 Task: Use Concrete Jungle Effect in this video Movie B.mp4
Action: Mouse moved to (288, 195)
Screenshot: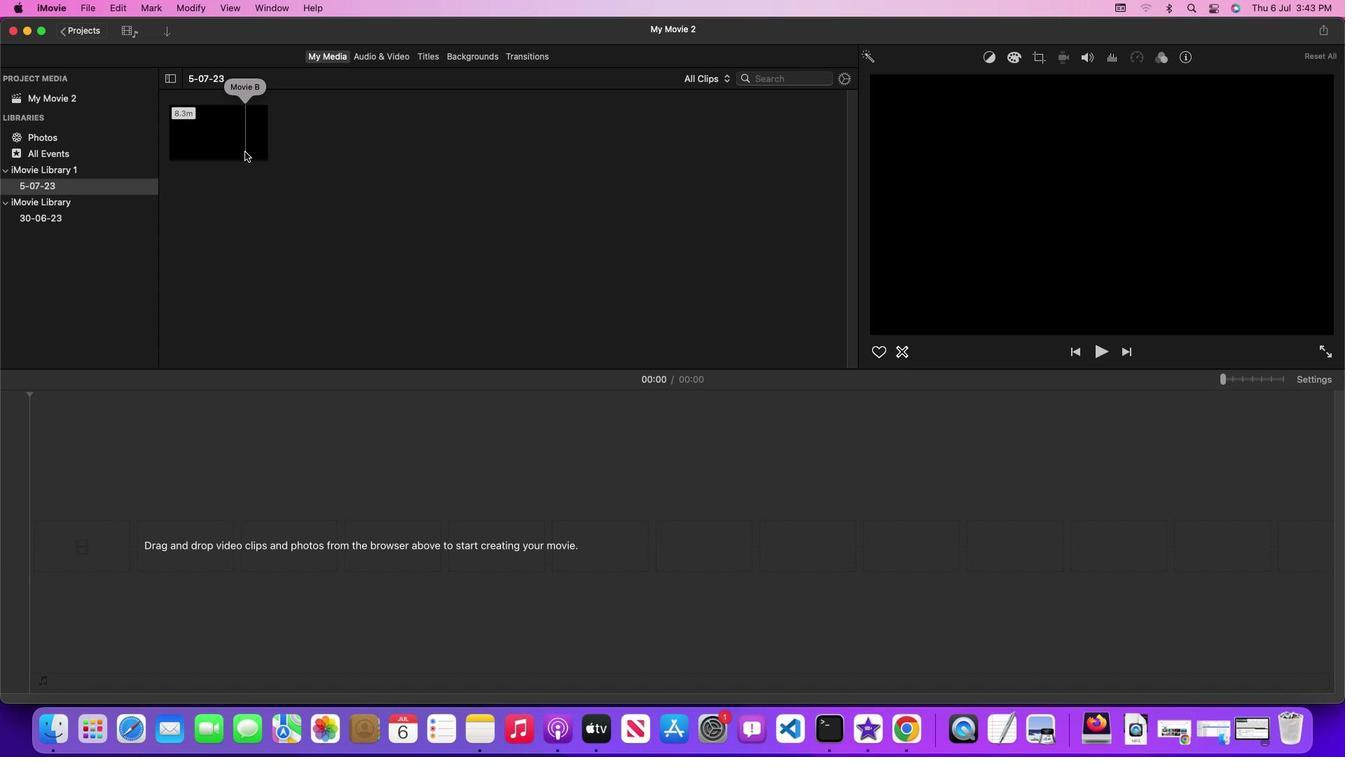 
Action: Mouse pressed left at (288, 195)
Screenshot: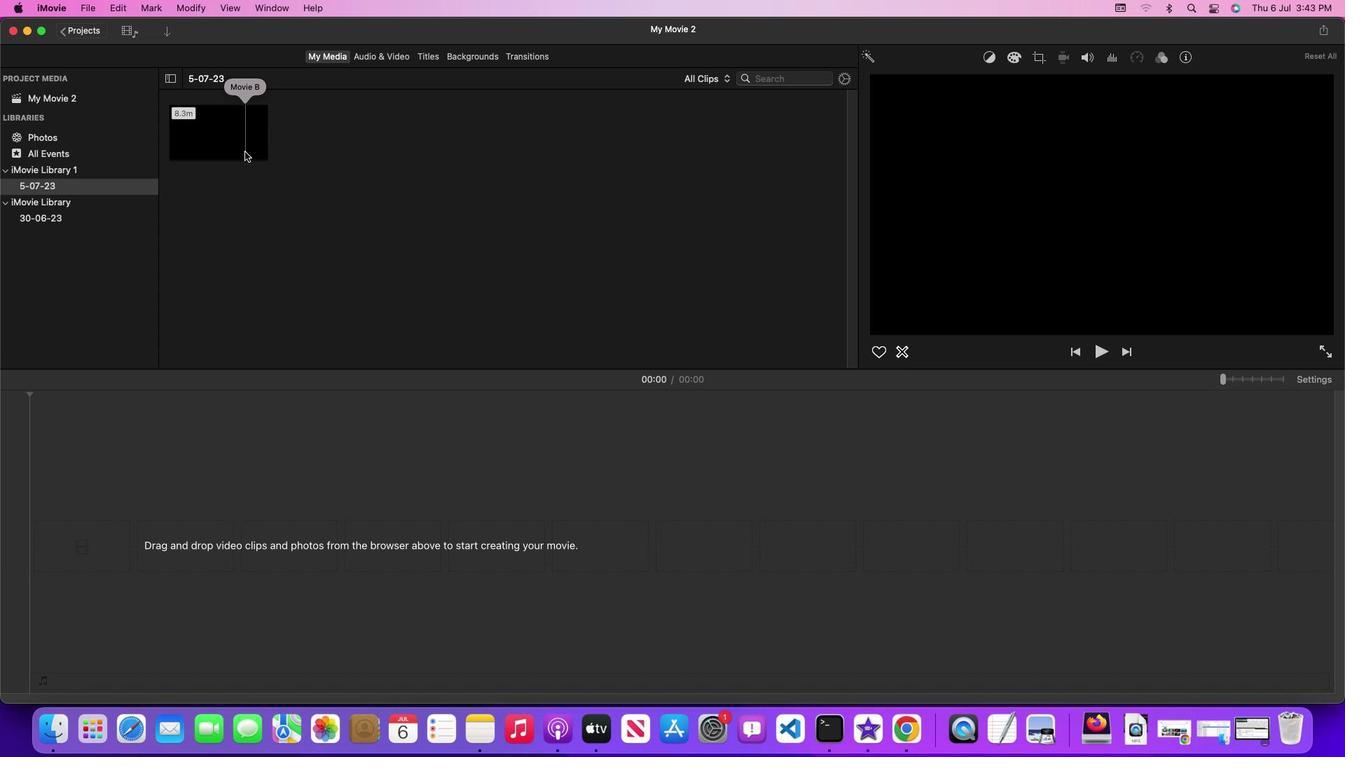 
Action: Mouse moved to (288, 187)
Screenshot: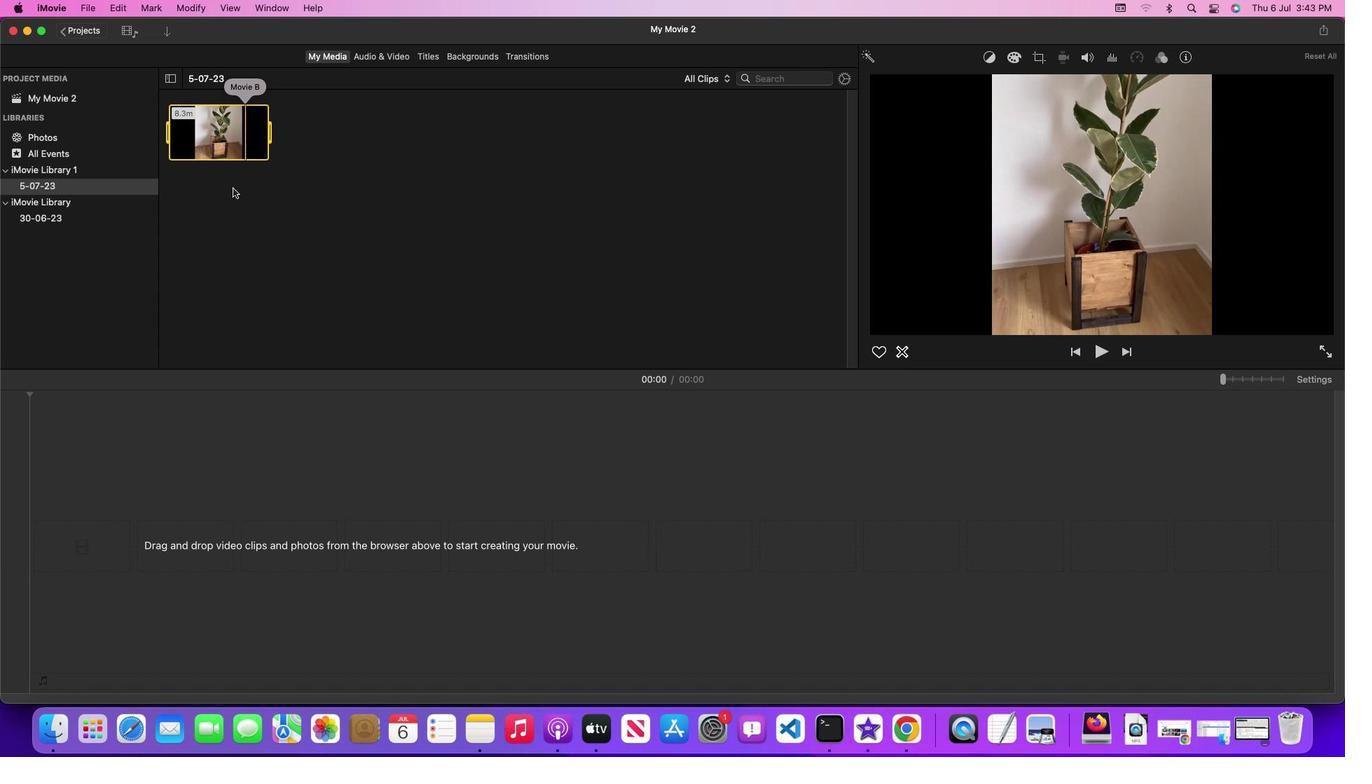 
Action: Mouse pressed left at (288, 187)
Screenshot: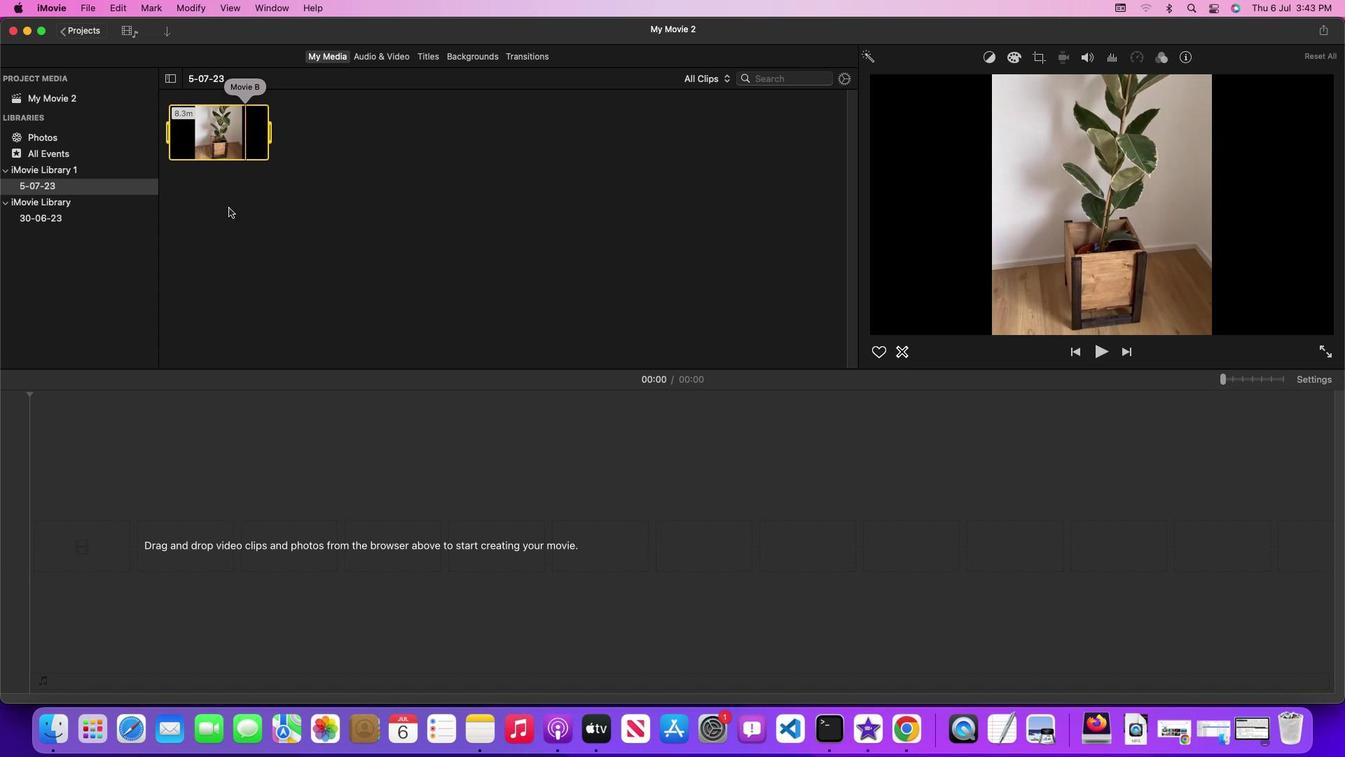 
Action: Mouse moved to (428, 98)
Screenshot: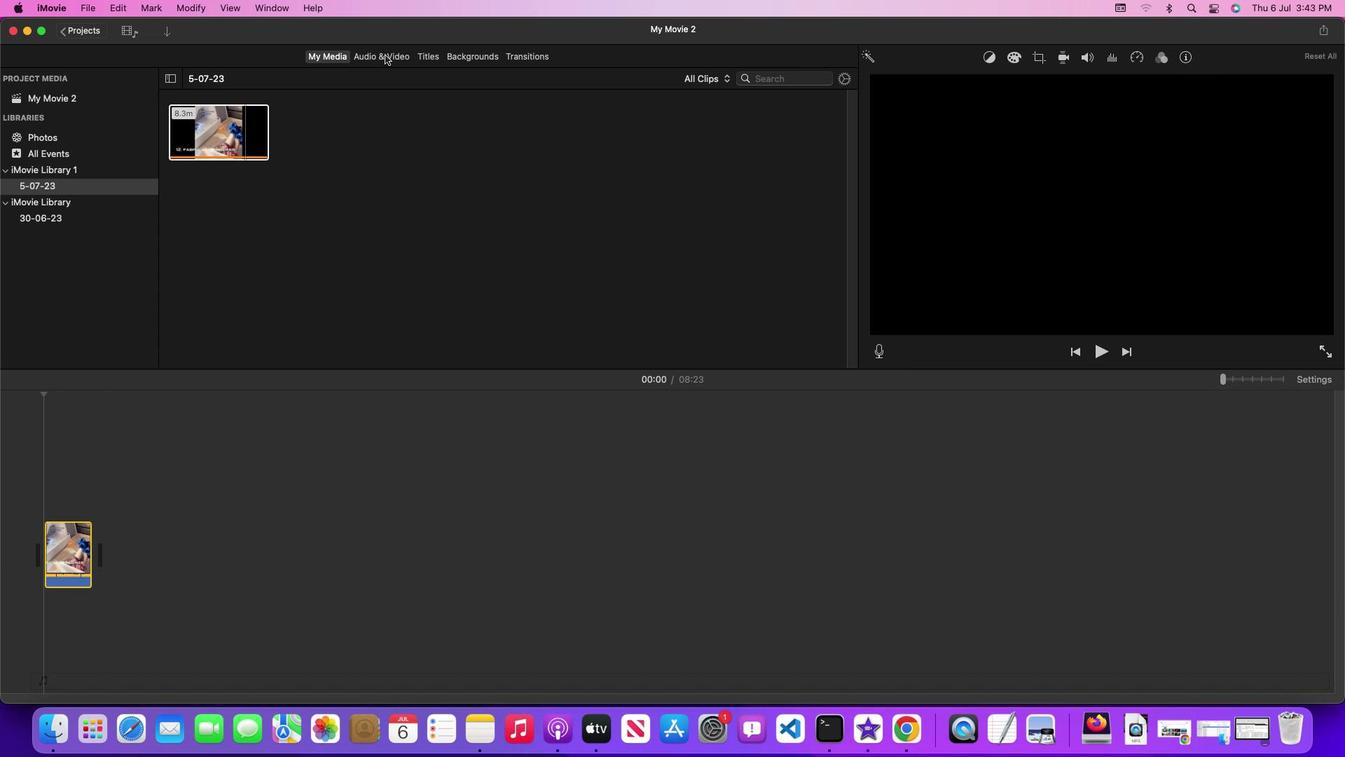 
Action: Mouse pressed left at (428, 98)
Screenshot: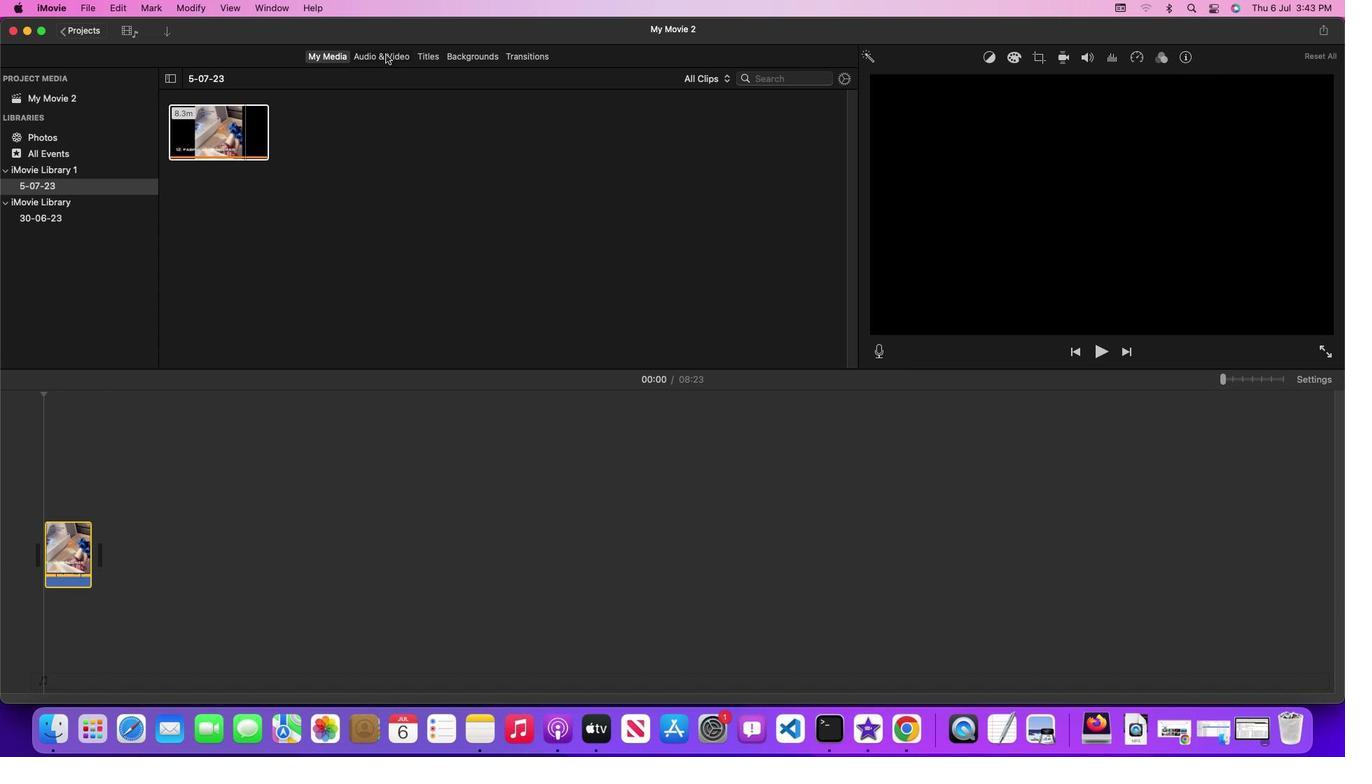 
Action: Mouse moved to (895, 229)
Screenshot: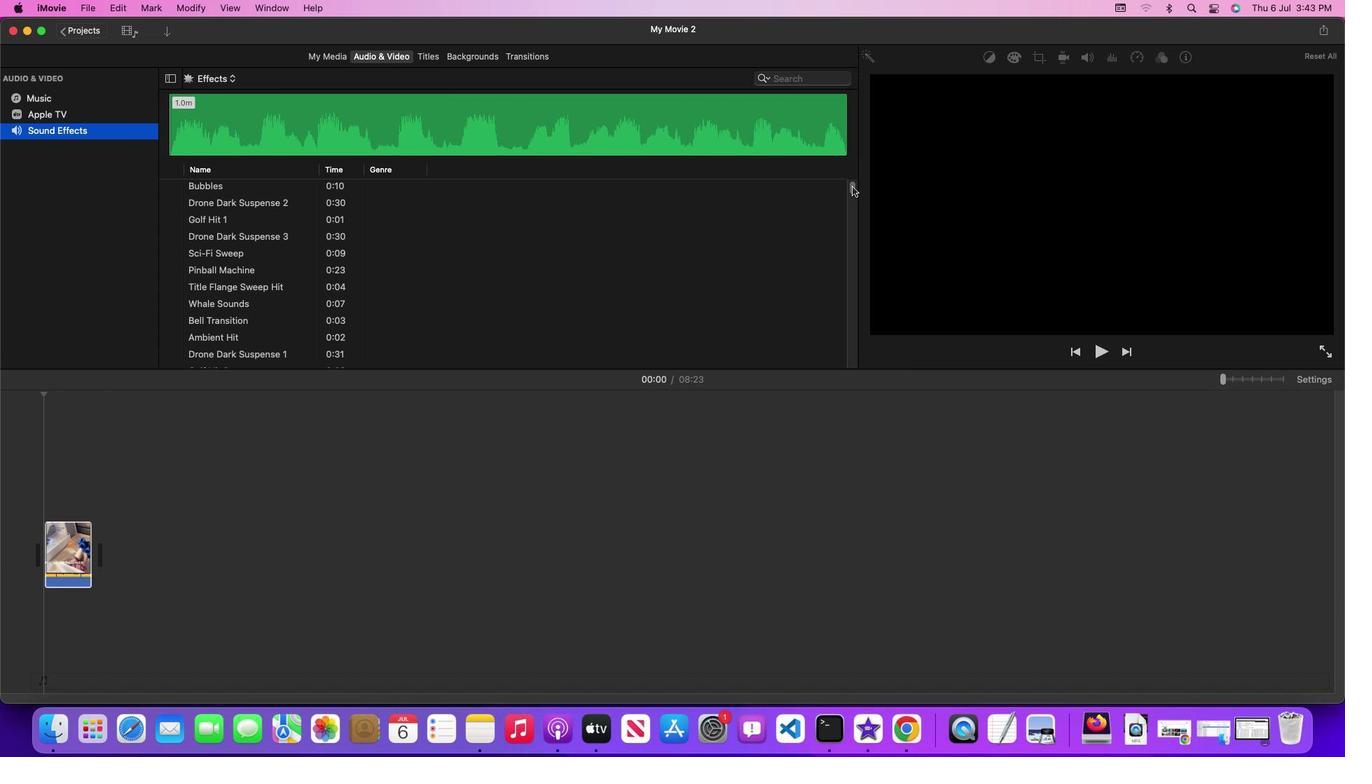 
Action: Mouse pressed left at (895, 229)
Screenshot: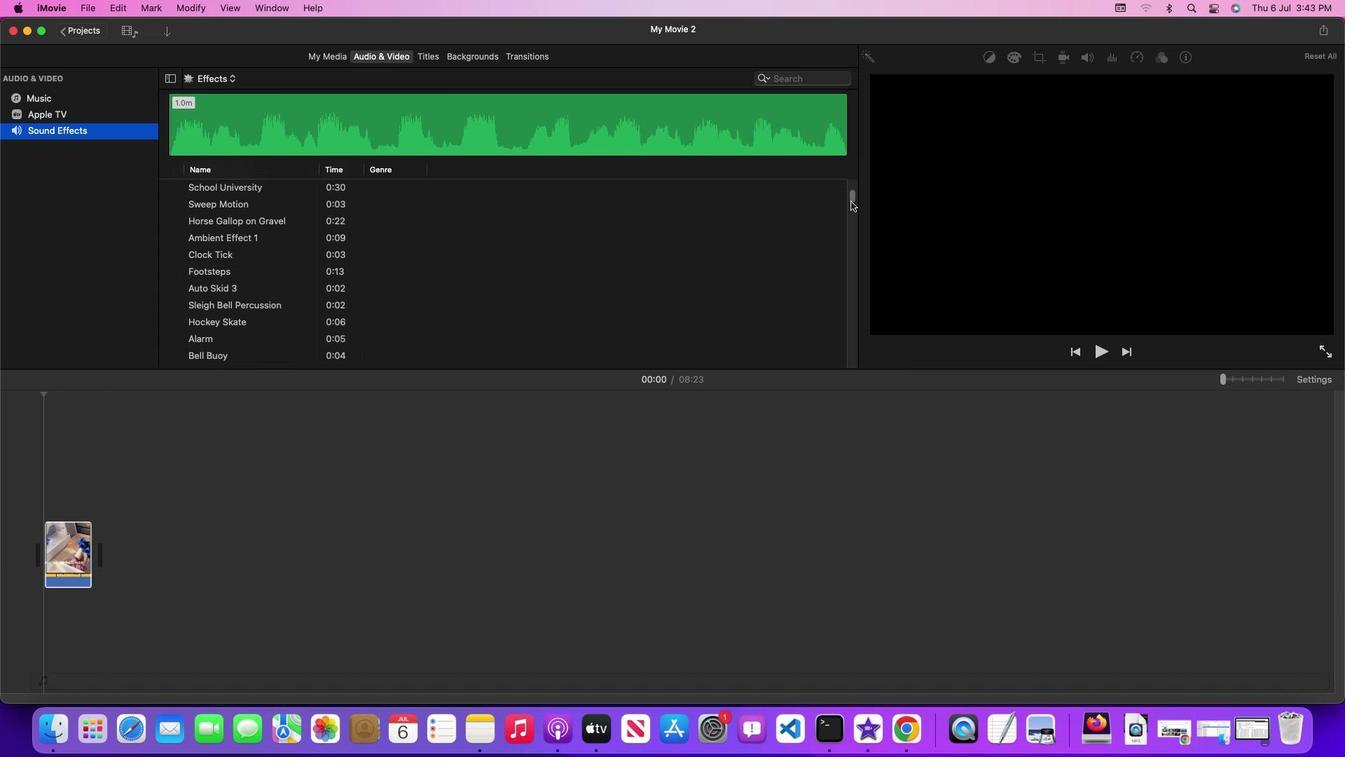 
Action: Mouse moved to (721, 330)
Screenshot: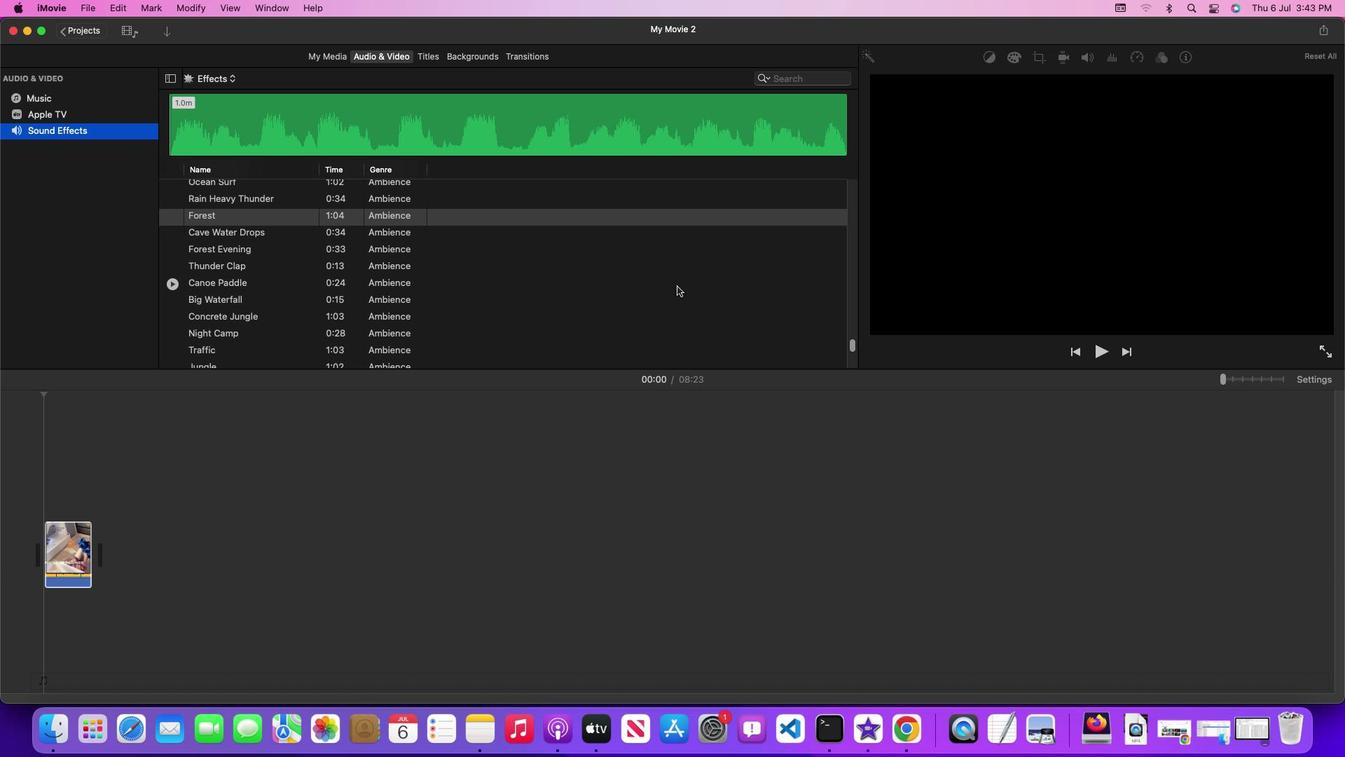 
Action: Mouse scrolled (721, 330) with delta (43, 42)
Screenshot: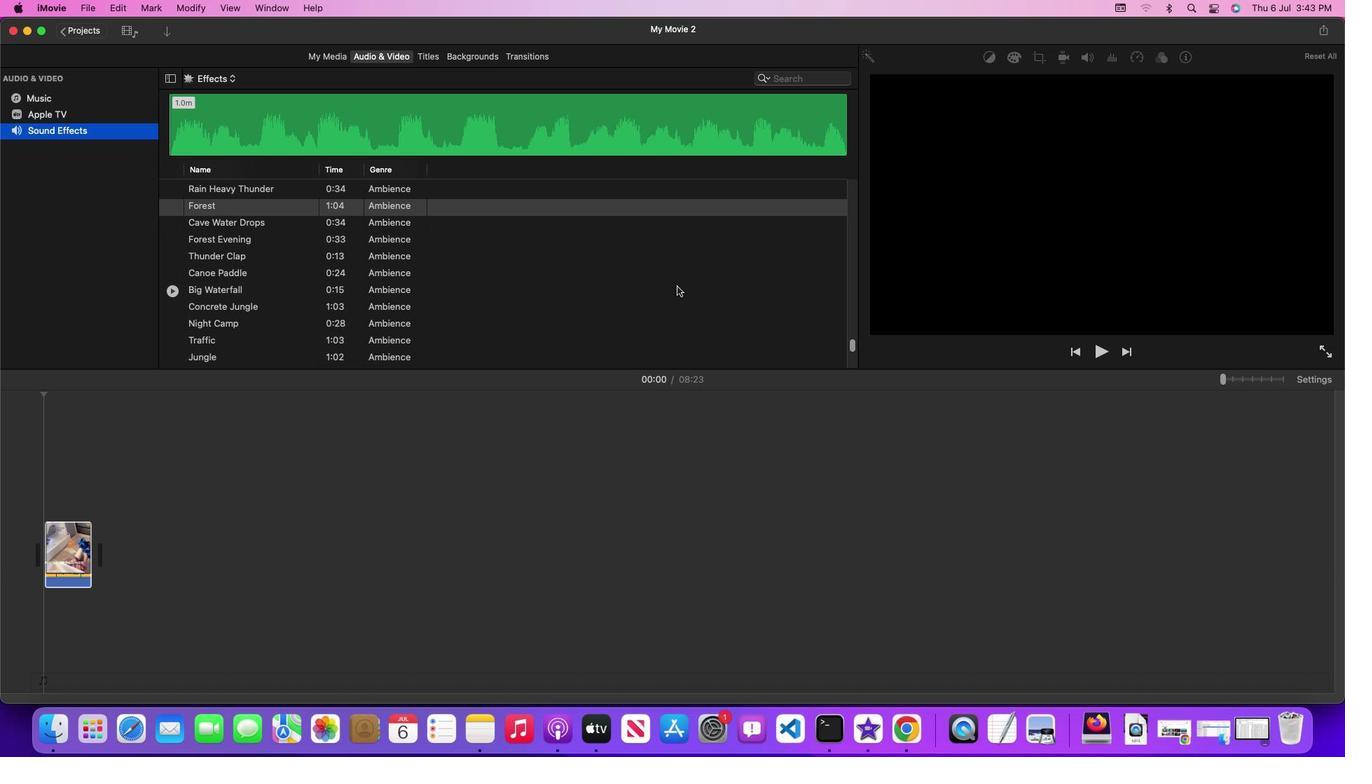 
Action: Mouse scrolled (721, 330) with delta (43, 42)
Screenshot: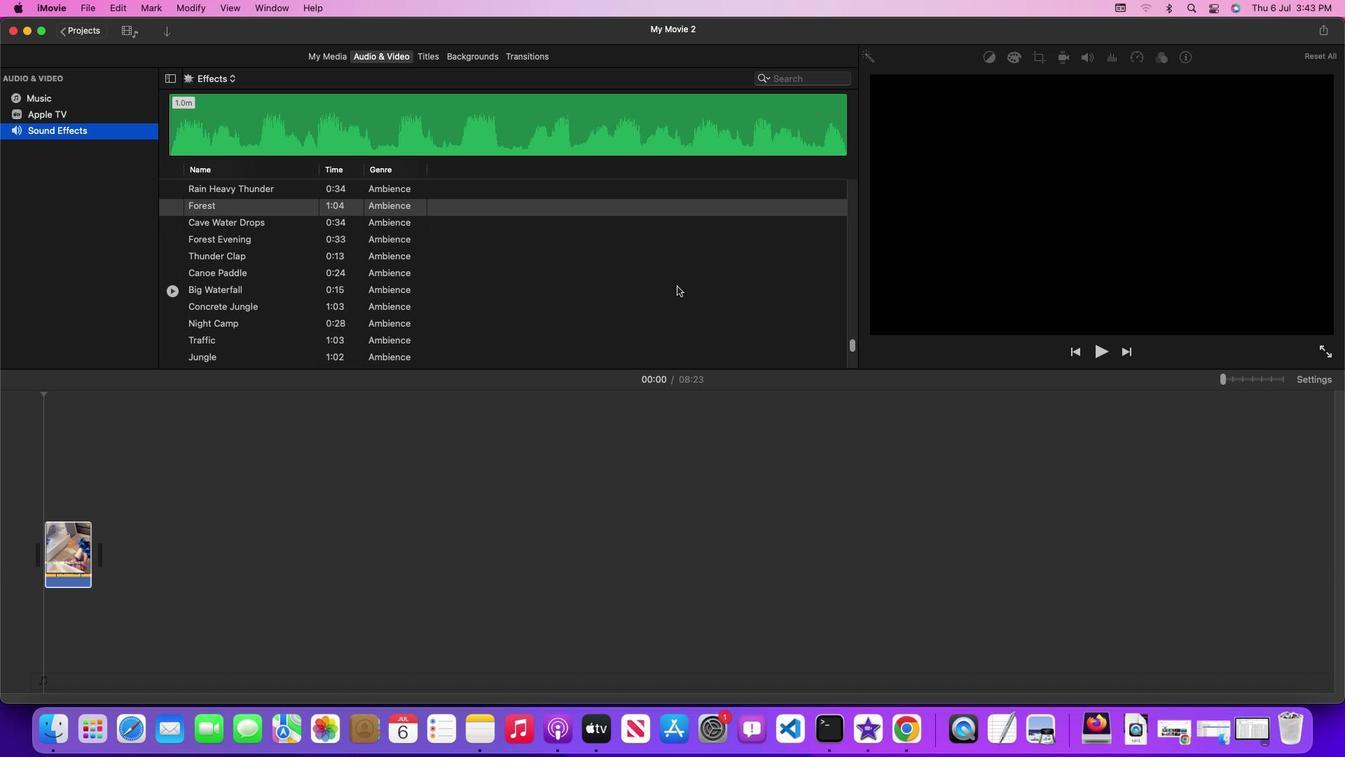 
Action: Mouse scrolled (721, 330) with delta (43, 42)
Screenshot: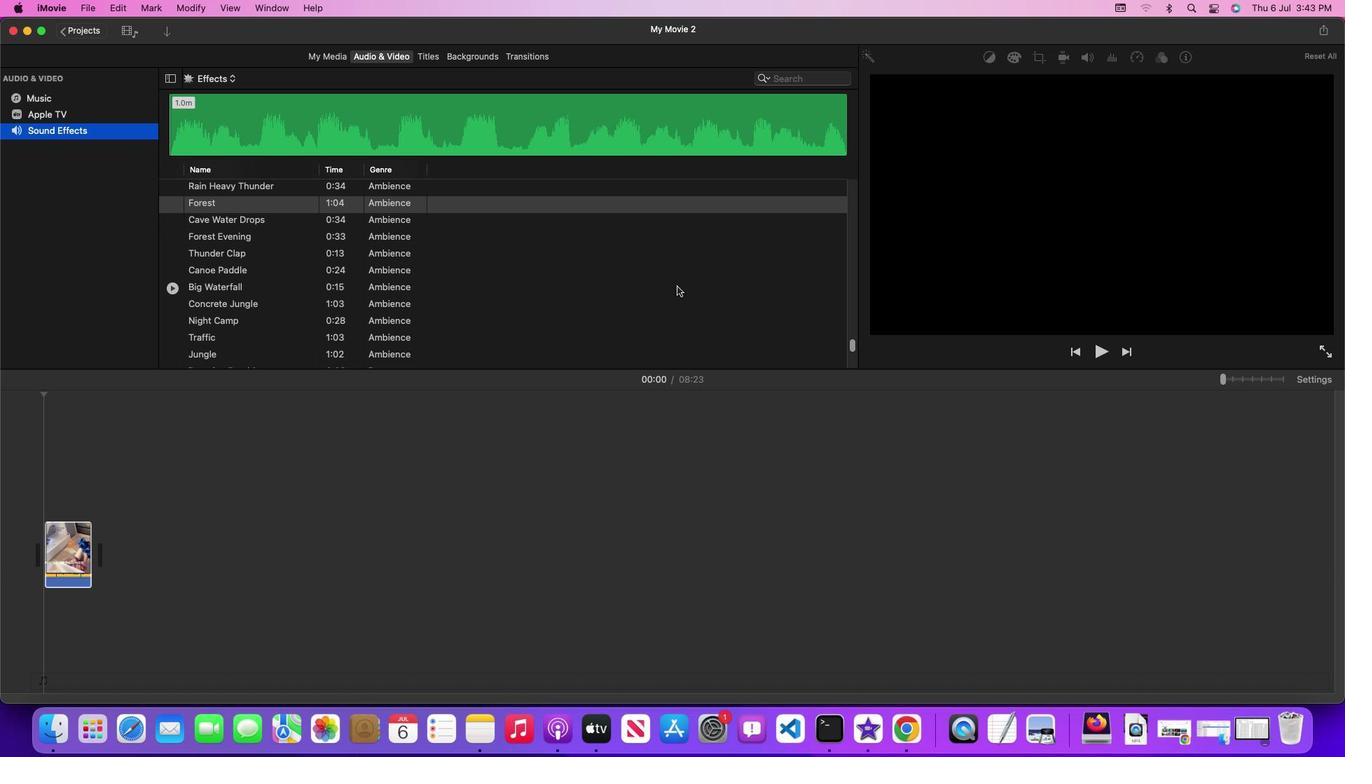 
Action: Mouse scrolled (721, 330) with delta (43, 42)
Screenshot: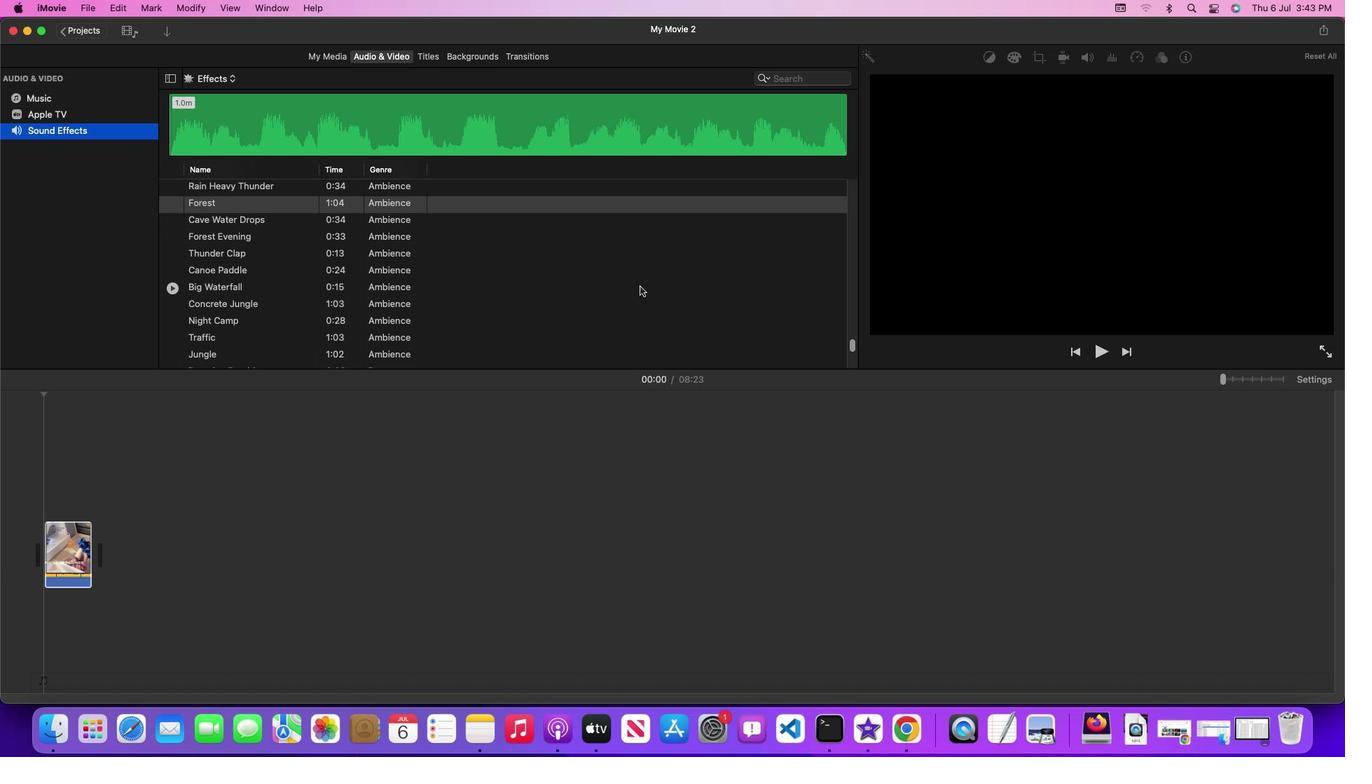 
Action: Mouse moved to (529, 349)
Screenshot: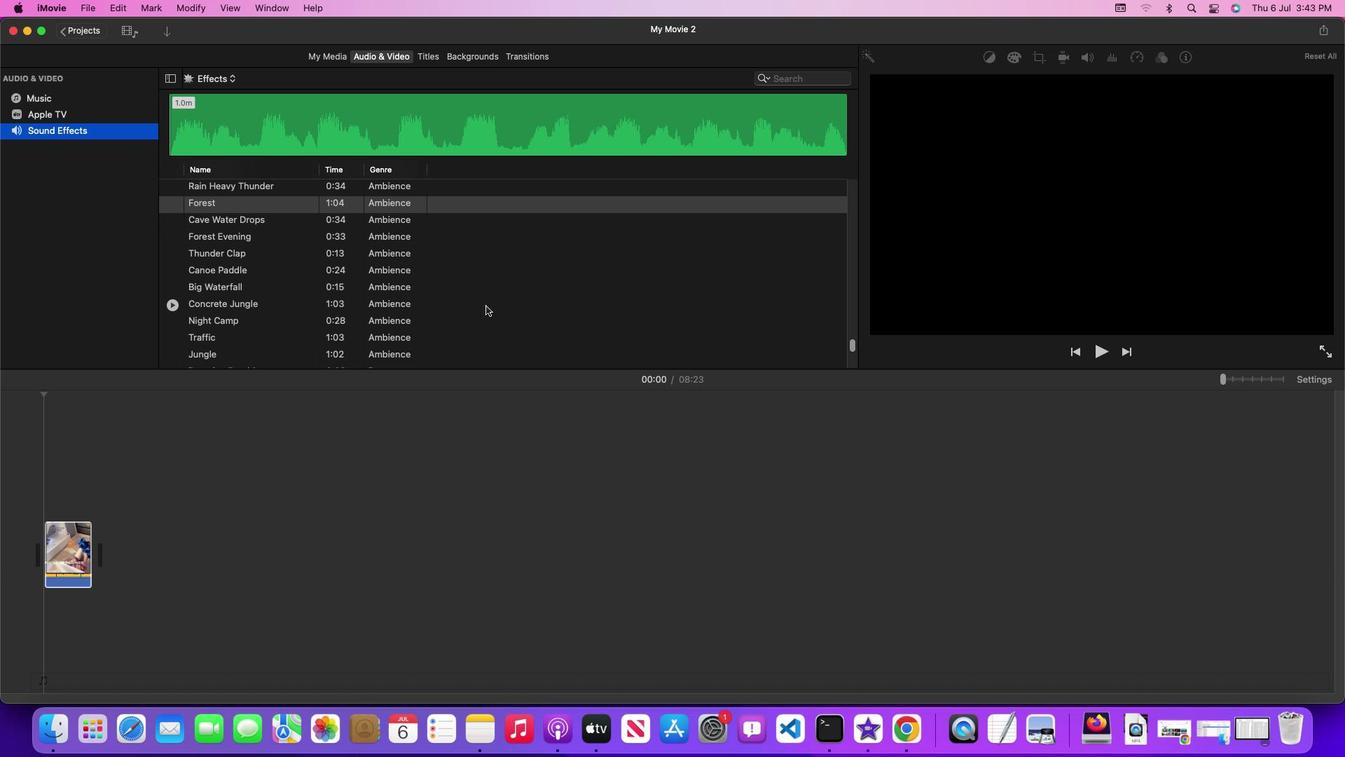 
Action: Mouse pressed left at (529, 349)
Screenshot: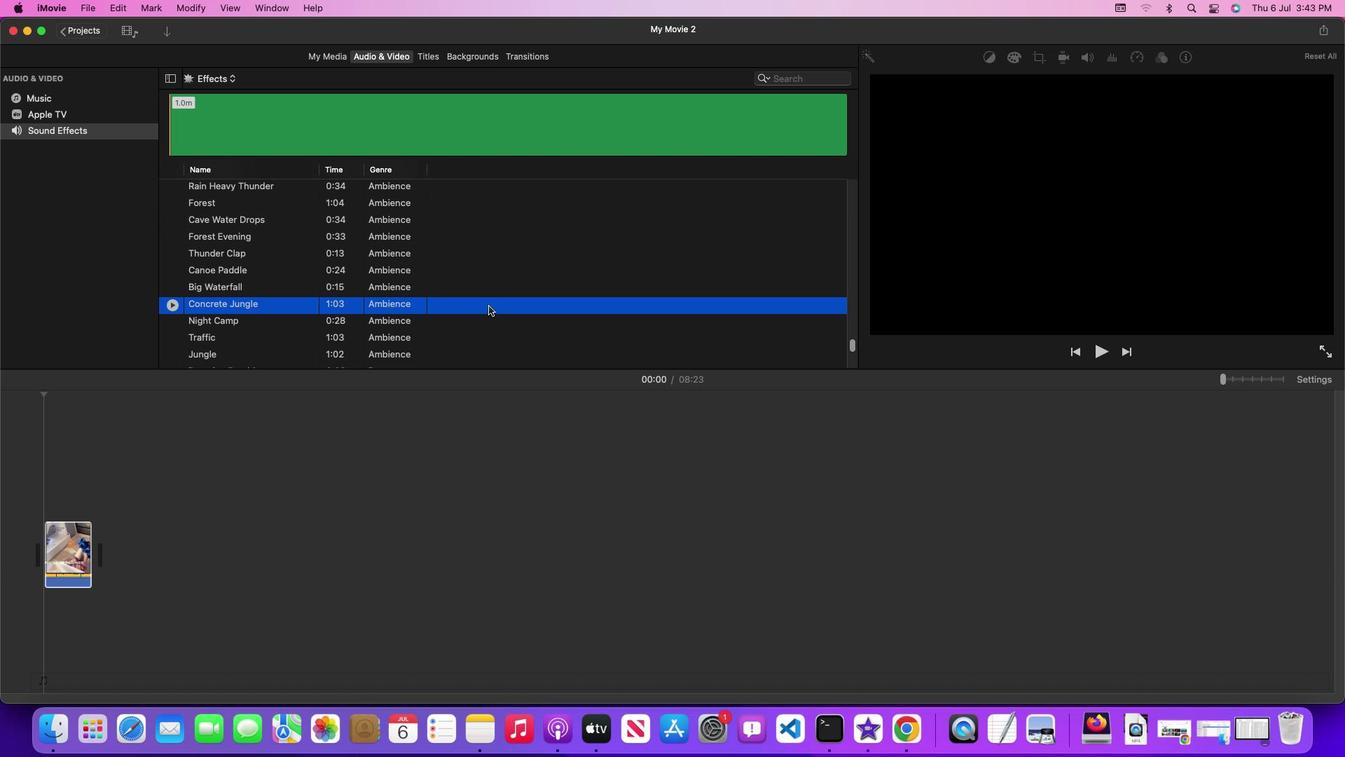 
Action: Mouse moved to (539, 349)
Screenshot: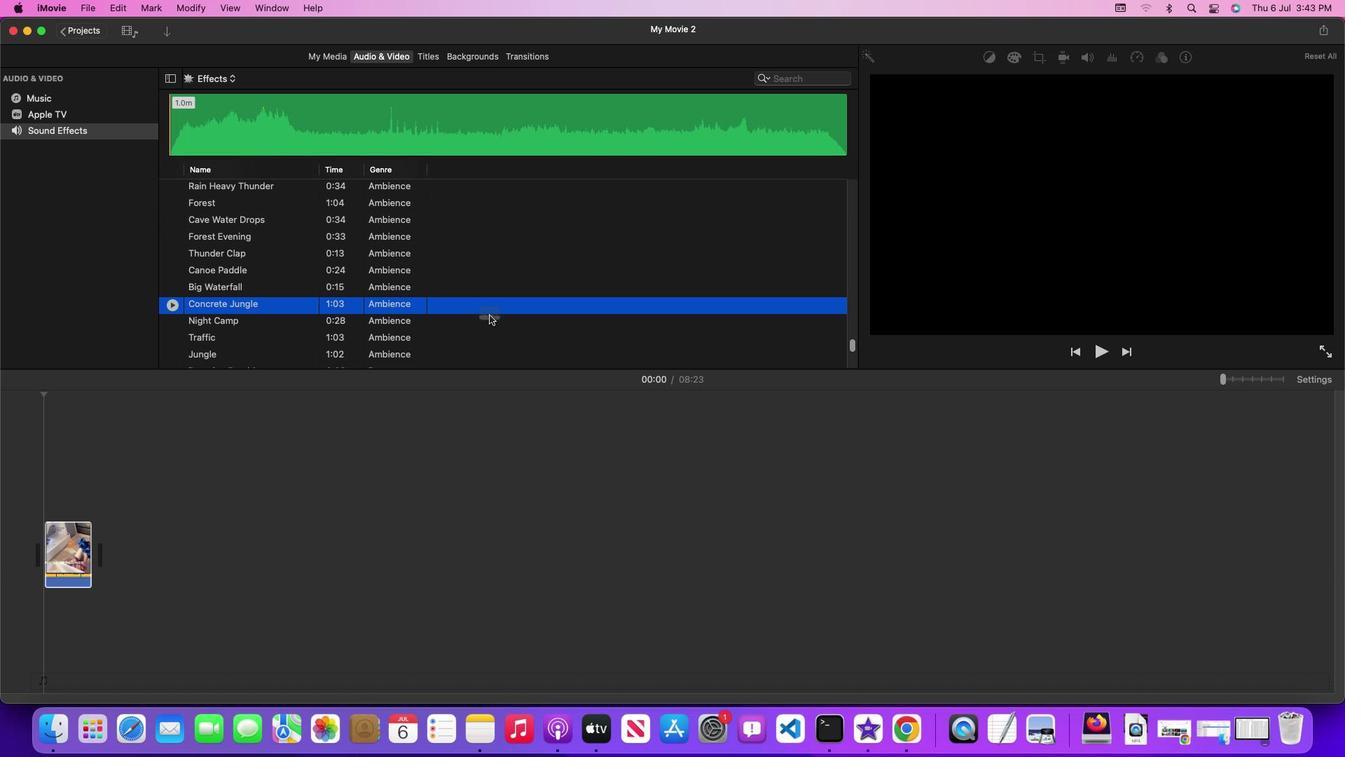 
Action: Mouse pressed left at (539, 349)
Screenshot: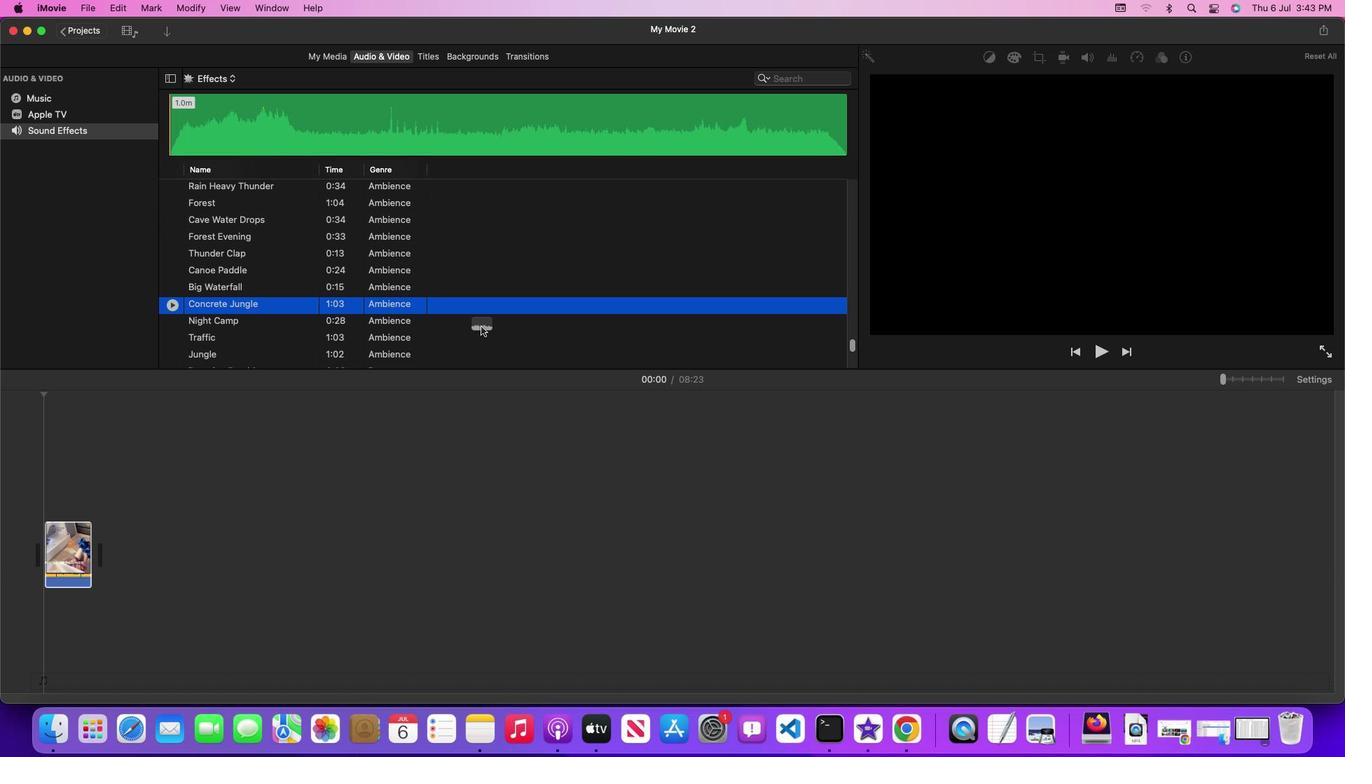
Action: Mouse moved to (285, 464)
Screenshot: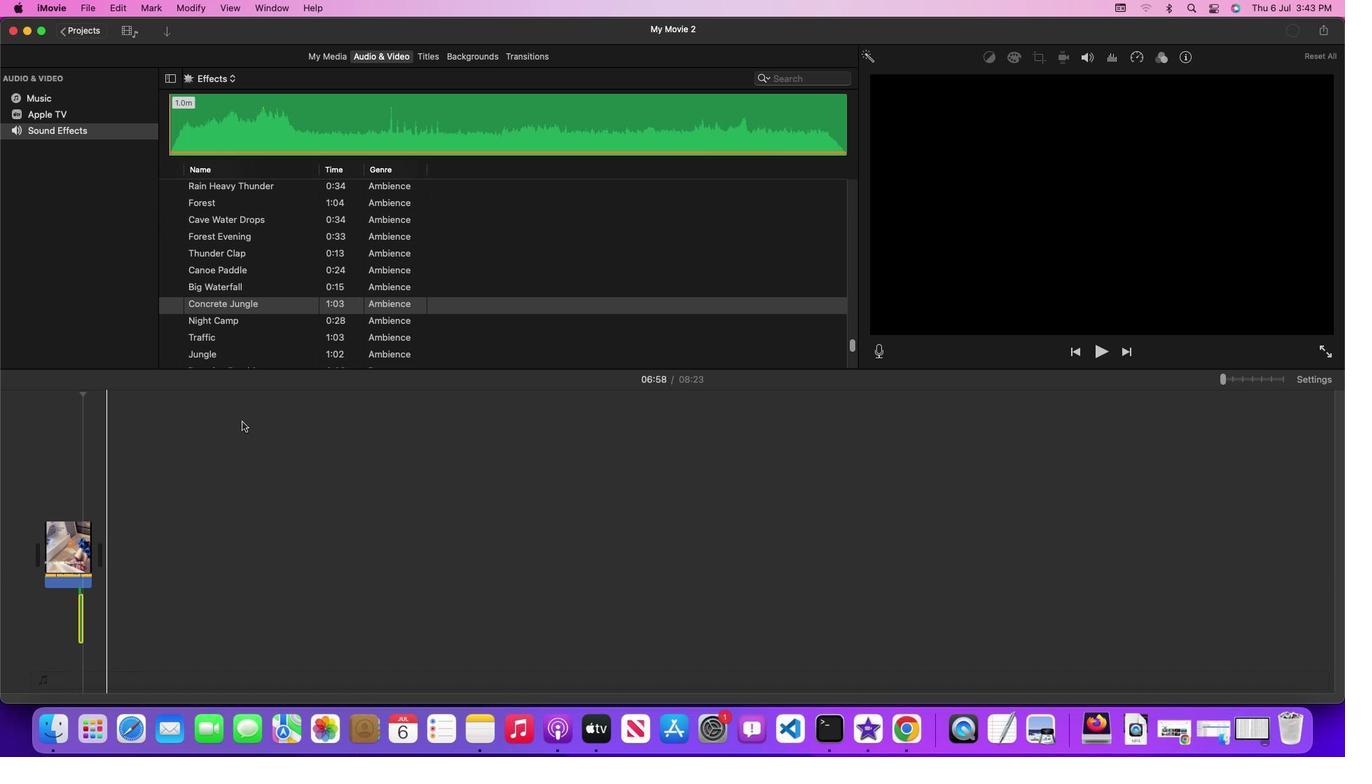 
